 Task: Start in the project Trailblazer the sprint 'QA Quest', with a duration of 1 week.
Action: Mouse moved to (235, 169)
Screenshot: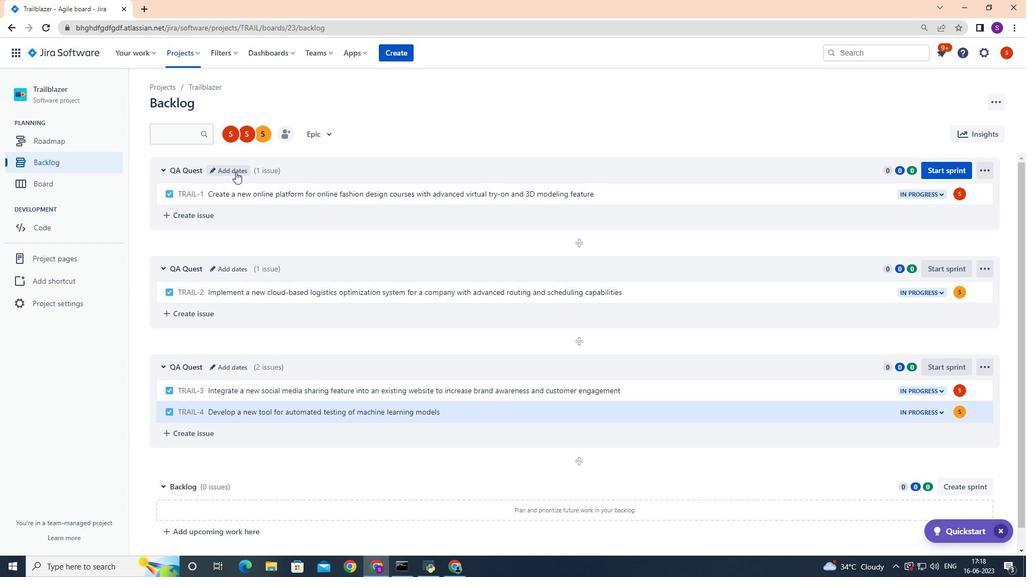 
Action: Mouse pressed left at (235, 169)
Screenshot: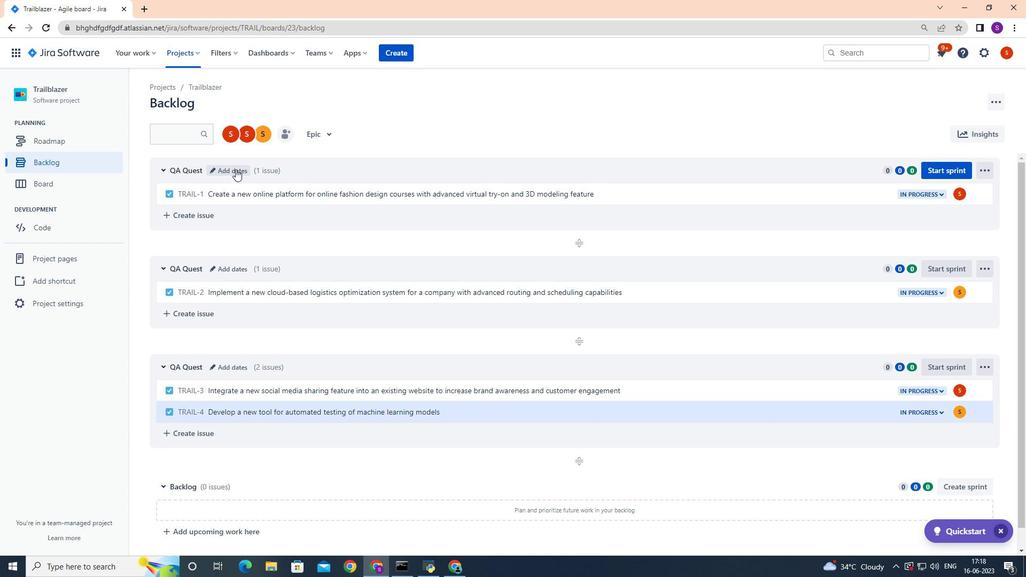 
Action: Mouse moved to (485, 170)
Screenshot: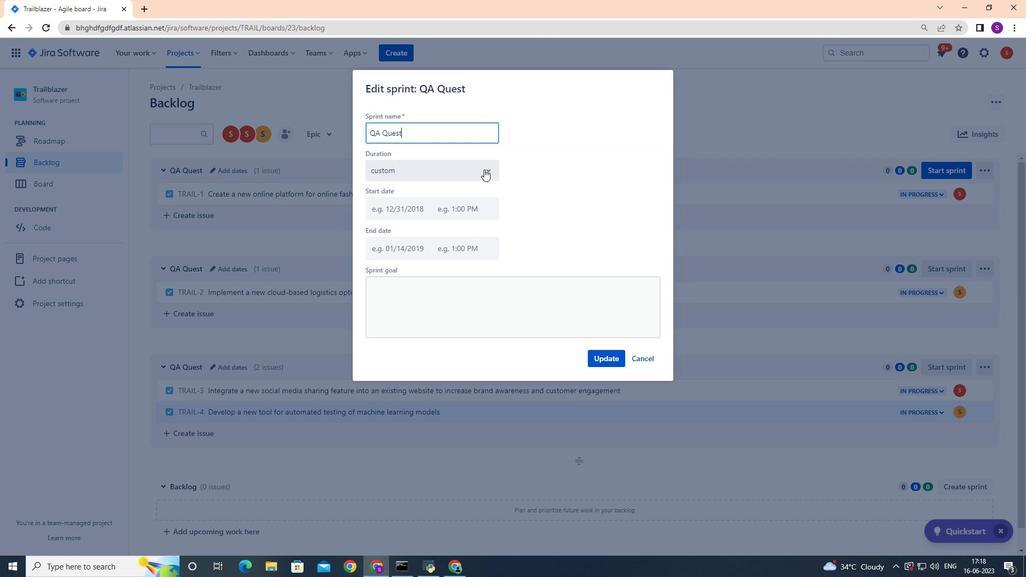 
Action: Mouse pressed left at (485, 170)
Screenshot: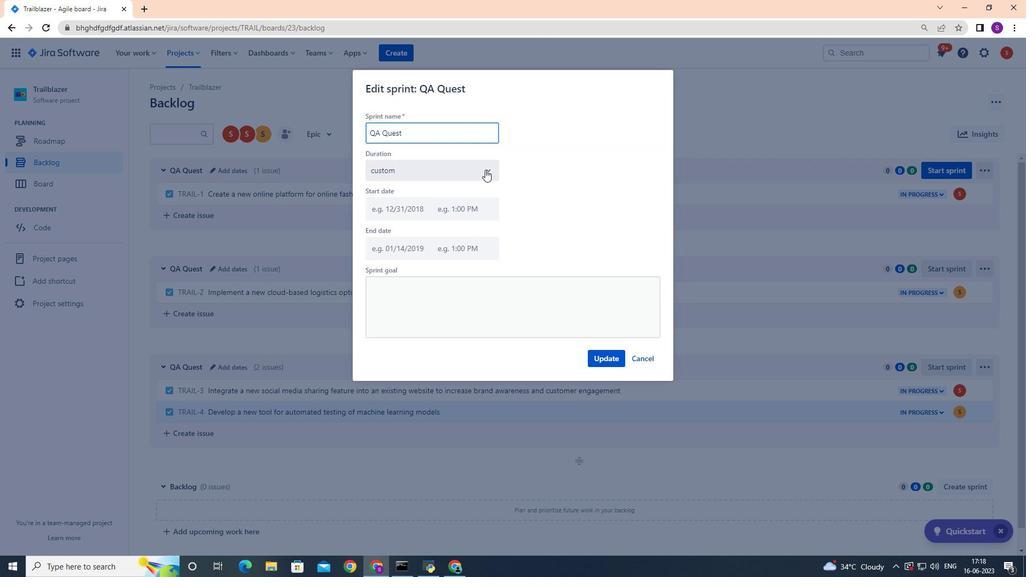 
Action: Mouse moved to (467, 196)
Screenshot: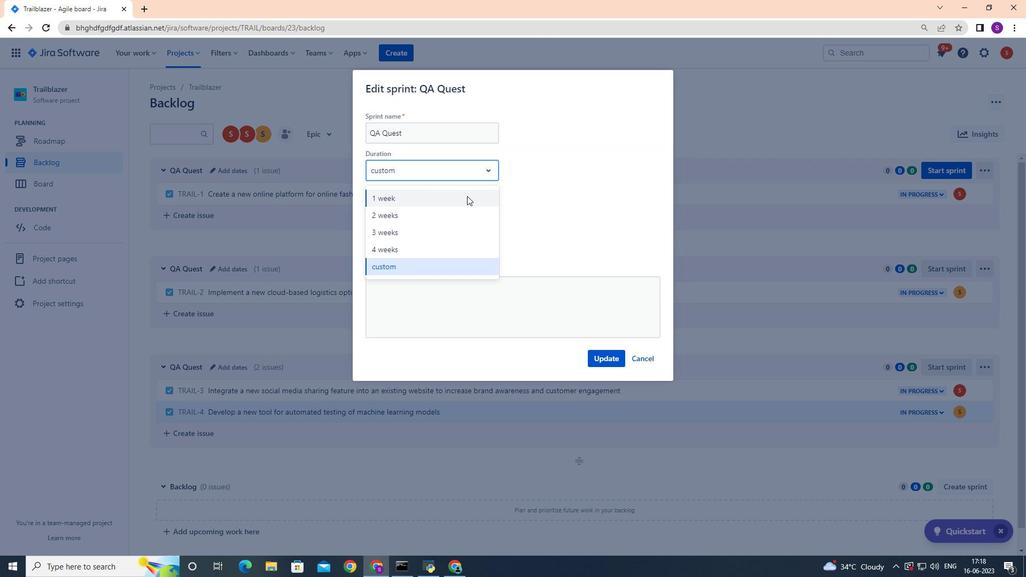 
Action: Mouse pressed left at (467, 196)
Screenshot: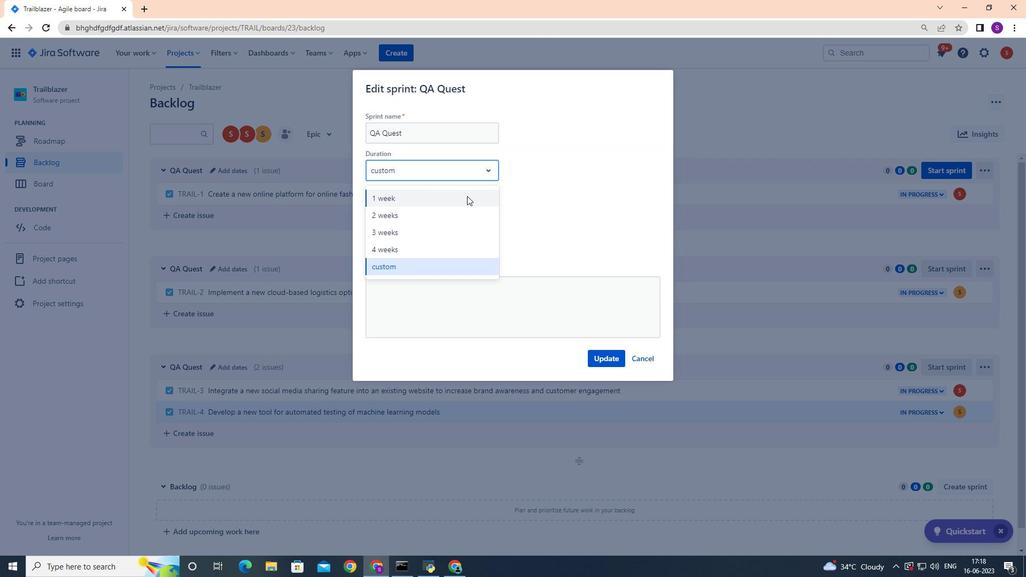 
Action: Mouse moved to (597, 356)
Screenshot: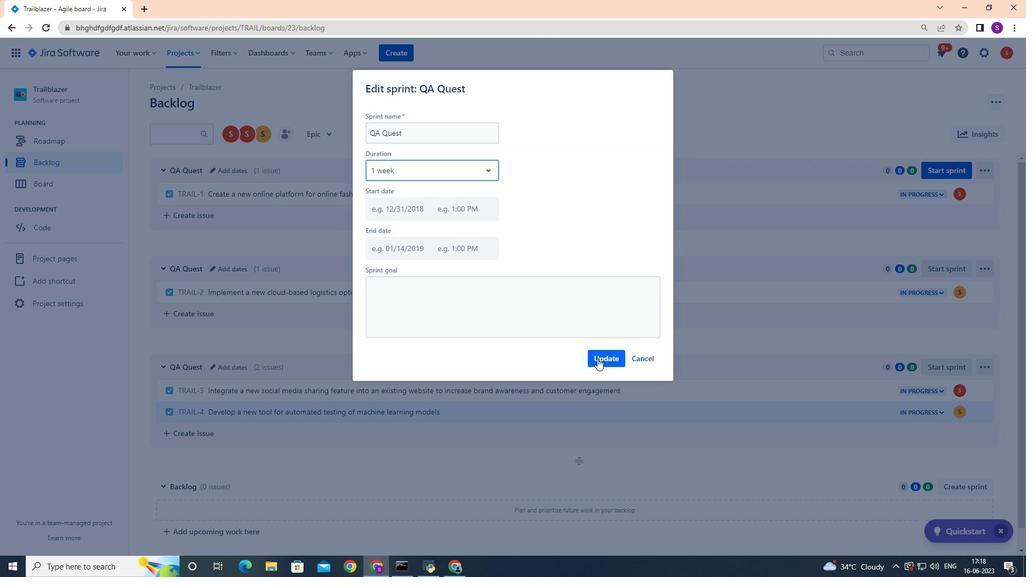 
Action: Mouse pressed left at (597, 356)
Screenshot: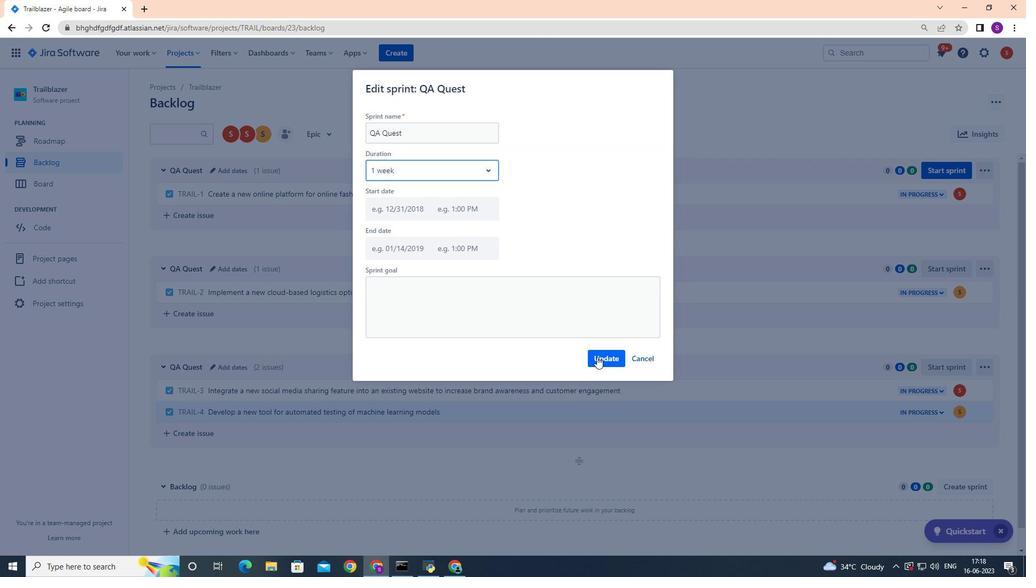 
Action: Mouse moved to (573, 320)
Screenshot: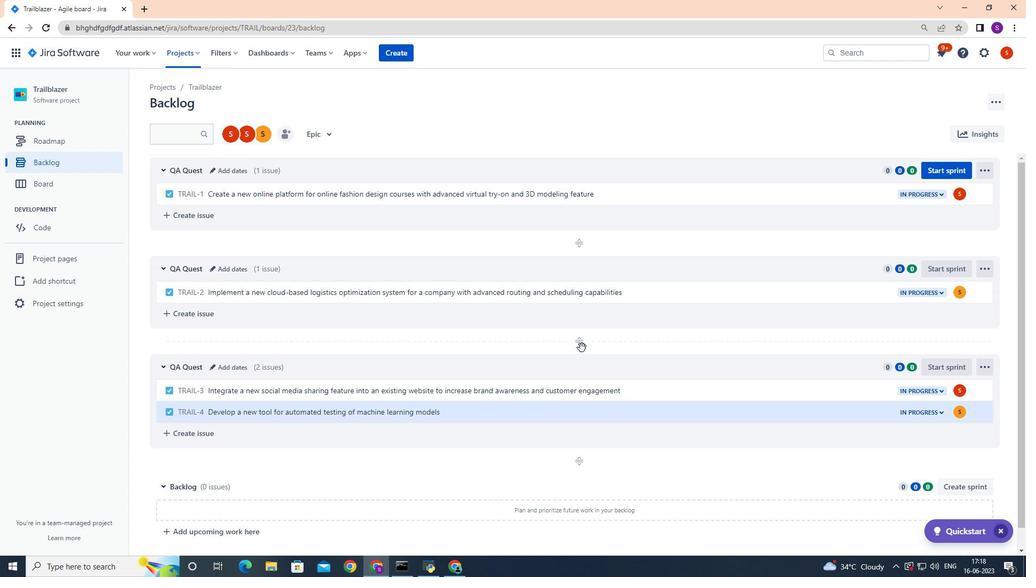 
